 Task: Create Card Customer Feedback Review in Board Resource Allocation Optimization to Workspace Enterprise Resource Planning Software. Create Card CrossFit Review in Board Business Process Standardization to Workspace Enterprise Resource Planning Software. Create Card Customer Satisfaction Review in Board Brand Guidelines Development and Implementation to Workspace Enterprise Resource Planning Software
Action: Mouse moved to (102, 409)
Screenshot: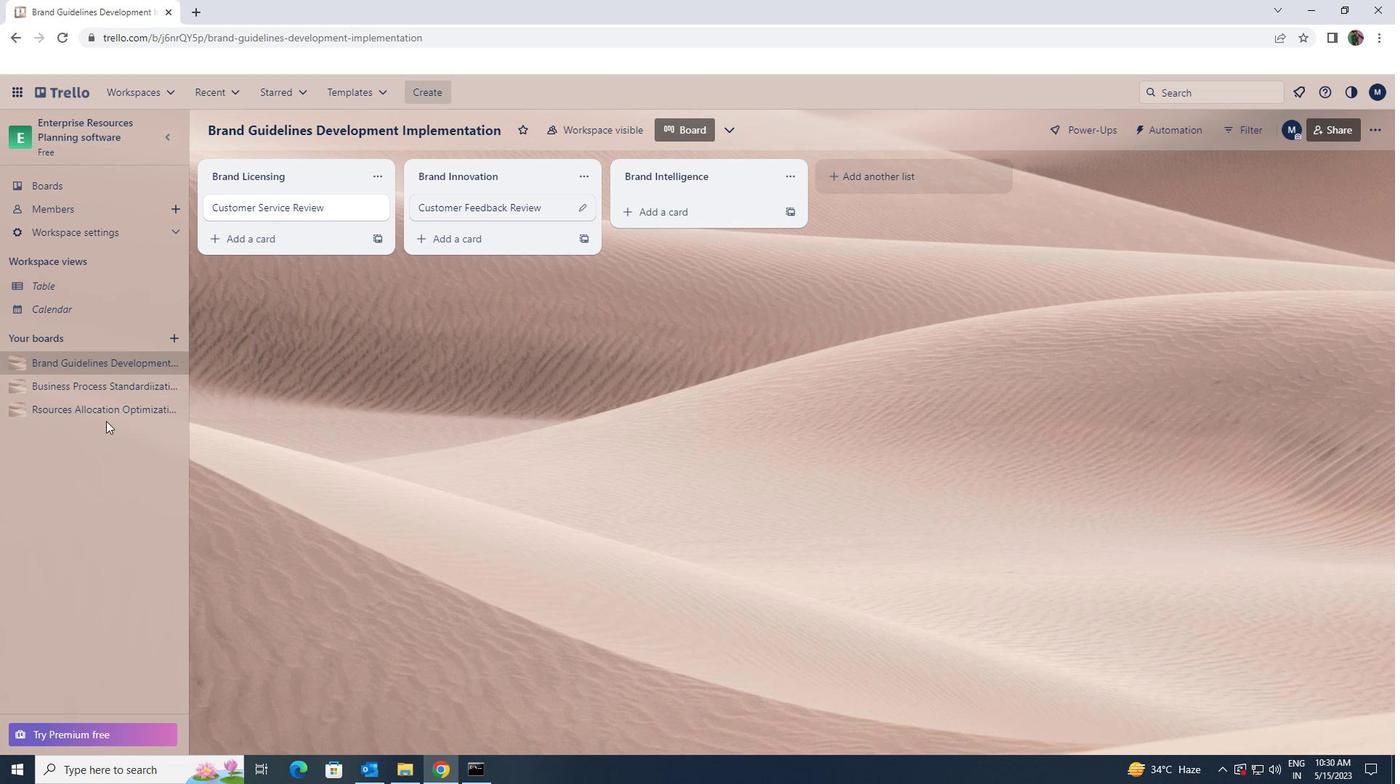 
Action: Mouse pressed left at (102, 409)
Screenshot: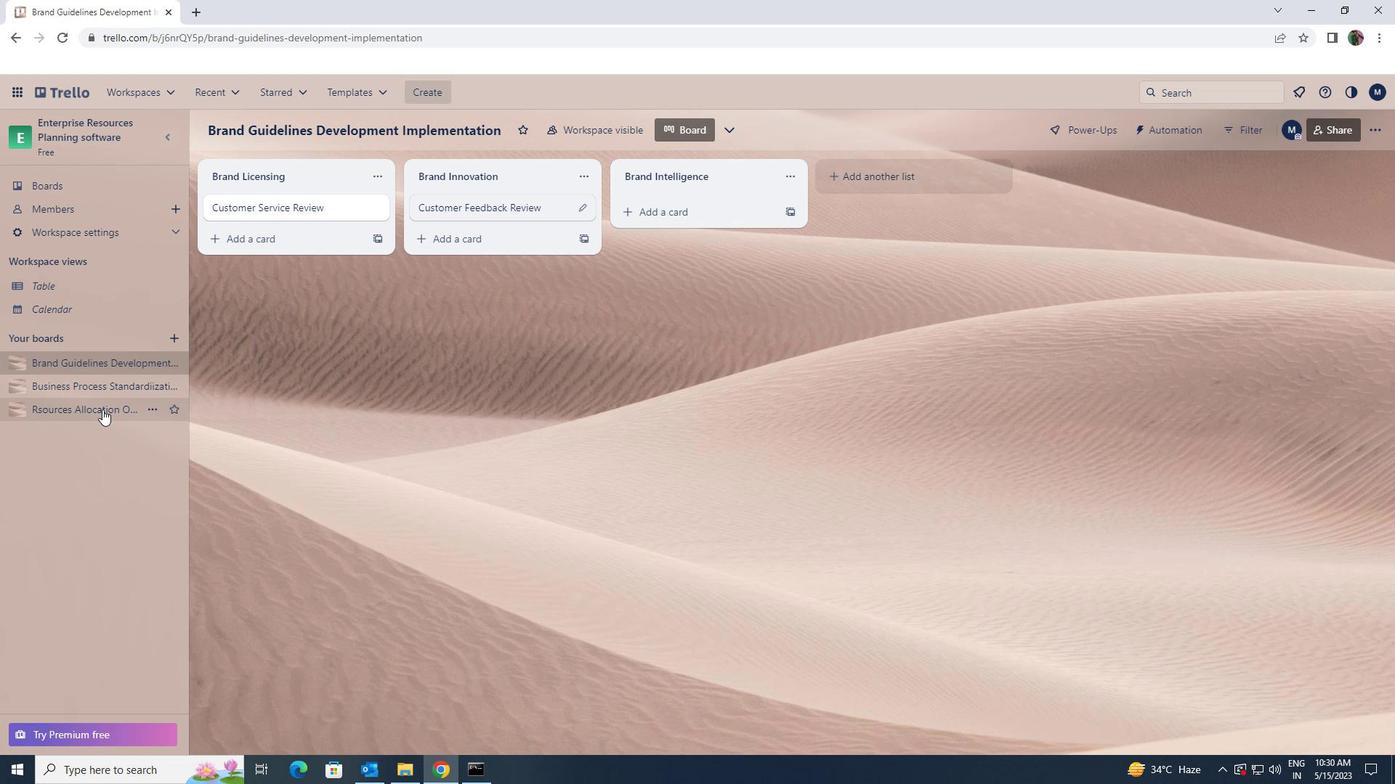 
Action: Mouse moved to (630, 220)
Screenshot: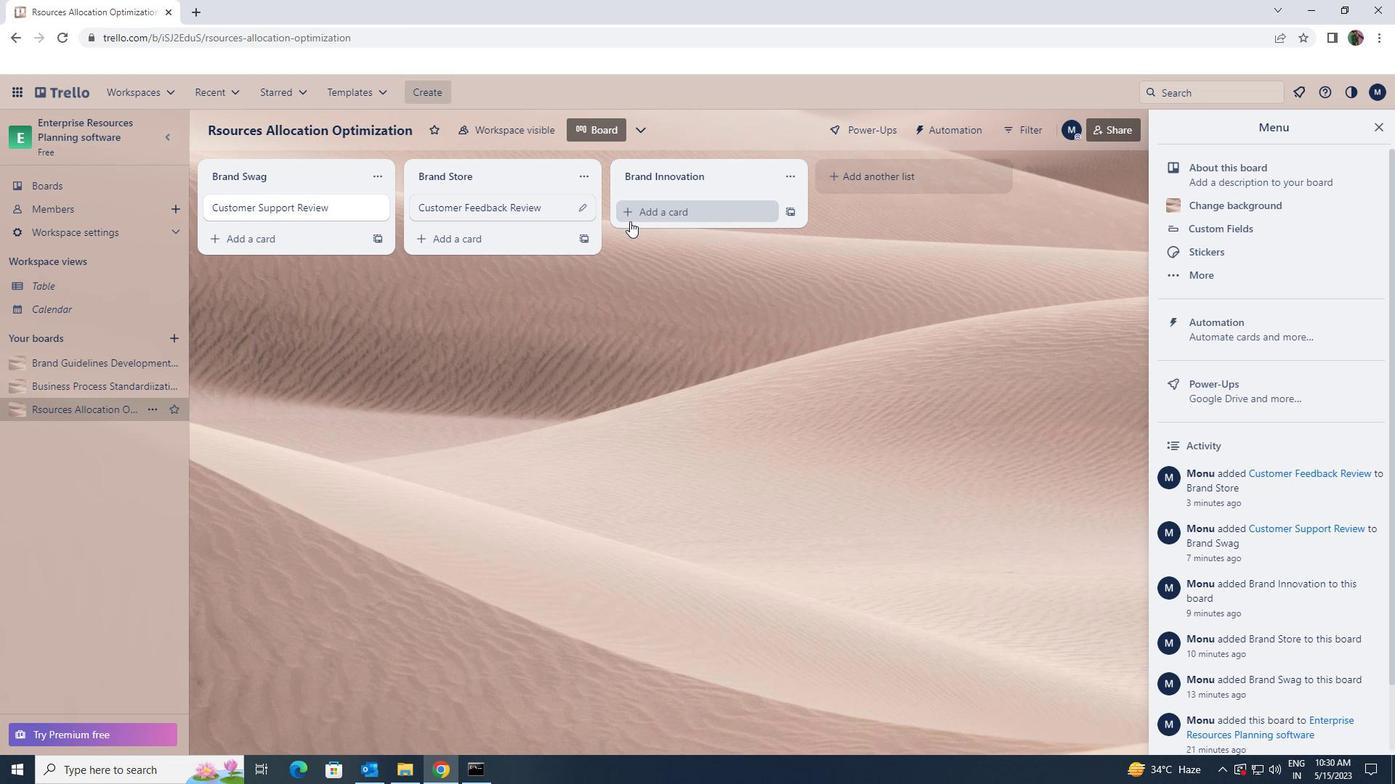 
Action: Mouse pressed left at (630, 220)
Screenshot: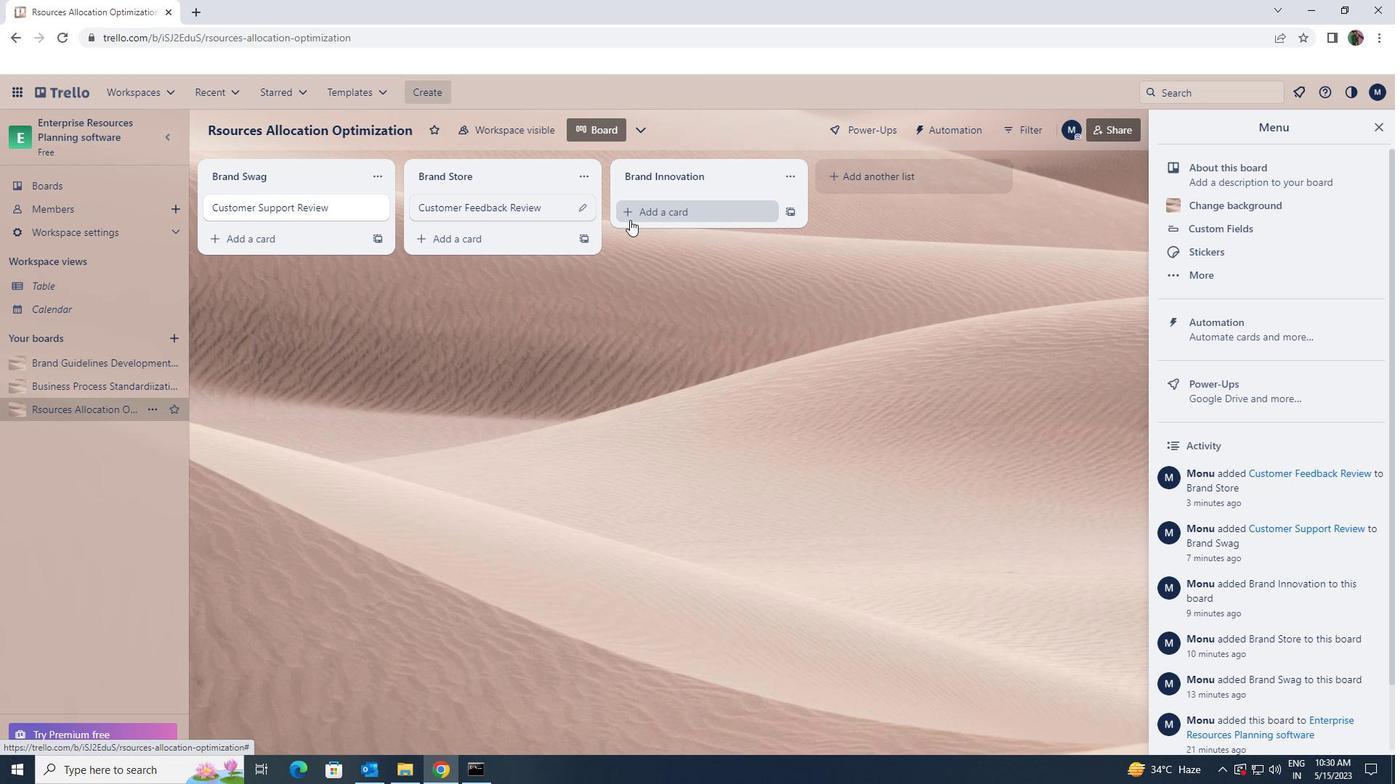 
Action: Key pressed <Key.shift>CUSTOMER<Key.space><Key.shift><Key.shift><Key.shift><Key.shift><Key.shift><Key.shift><Key.shift><Key.shift>FEEDBACK<Key.space><Key.shift>REVIEW
Screenshot: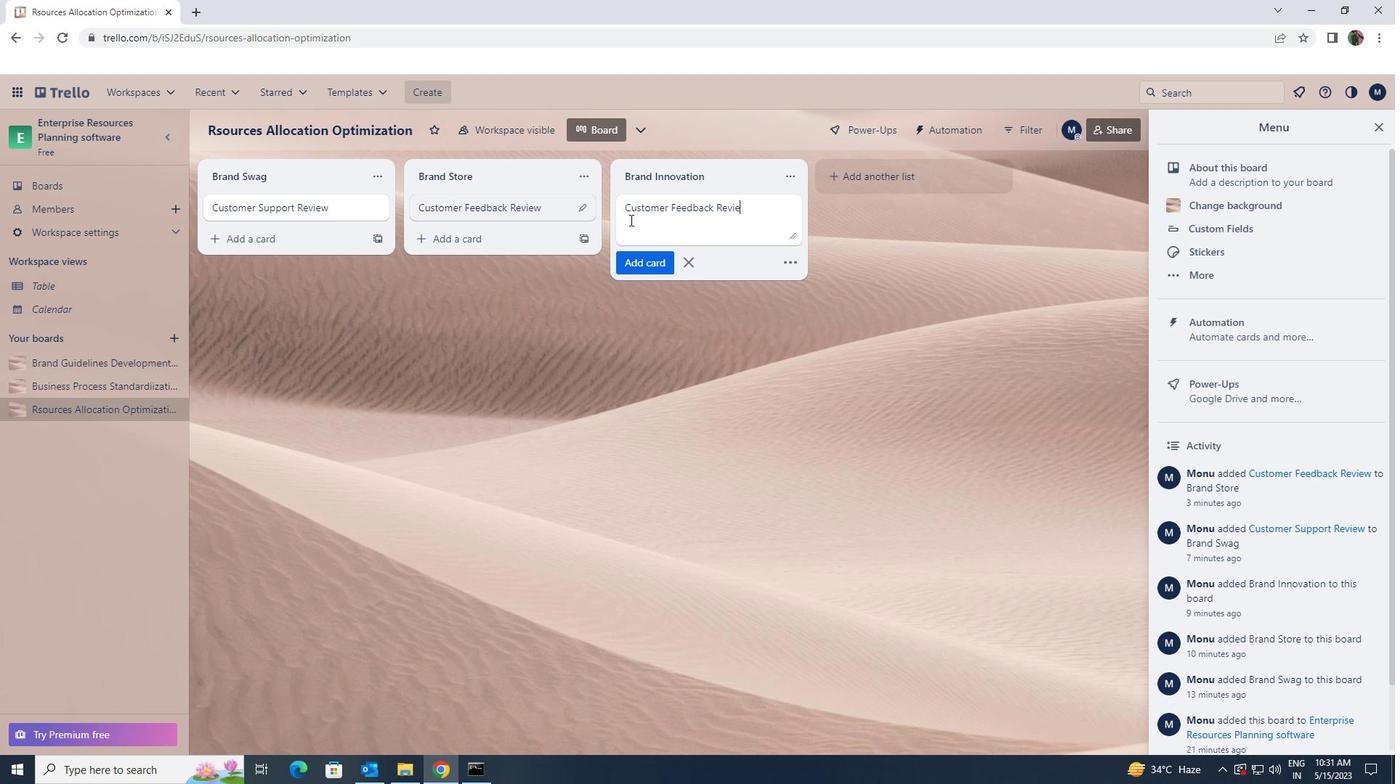 
Action: Mouse moved to (635, 260)
Screenshot: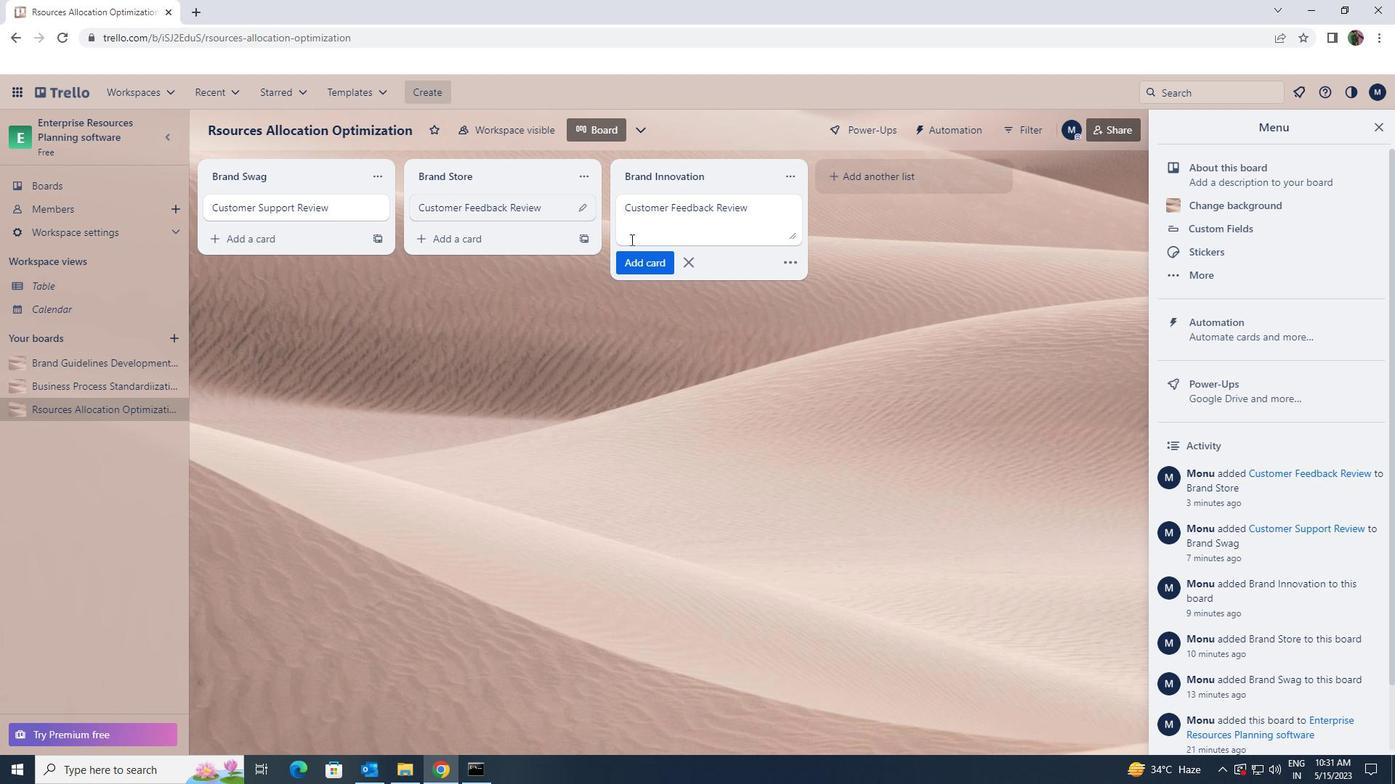 
Action: Mouse pressed left at (635, 260)
Screenshot: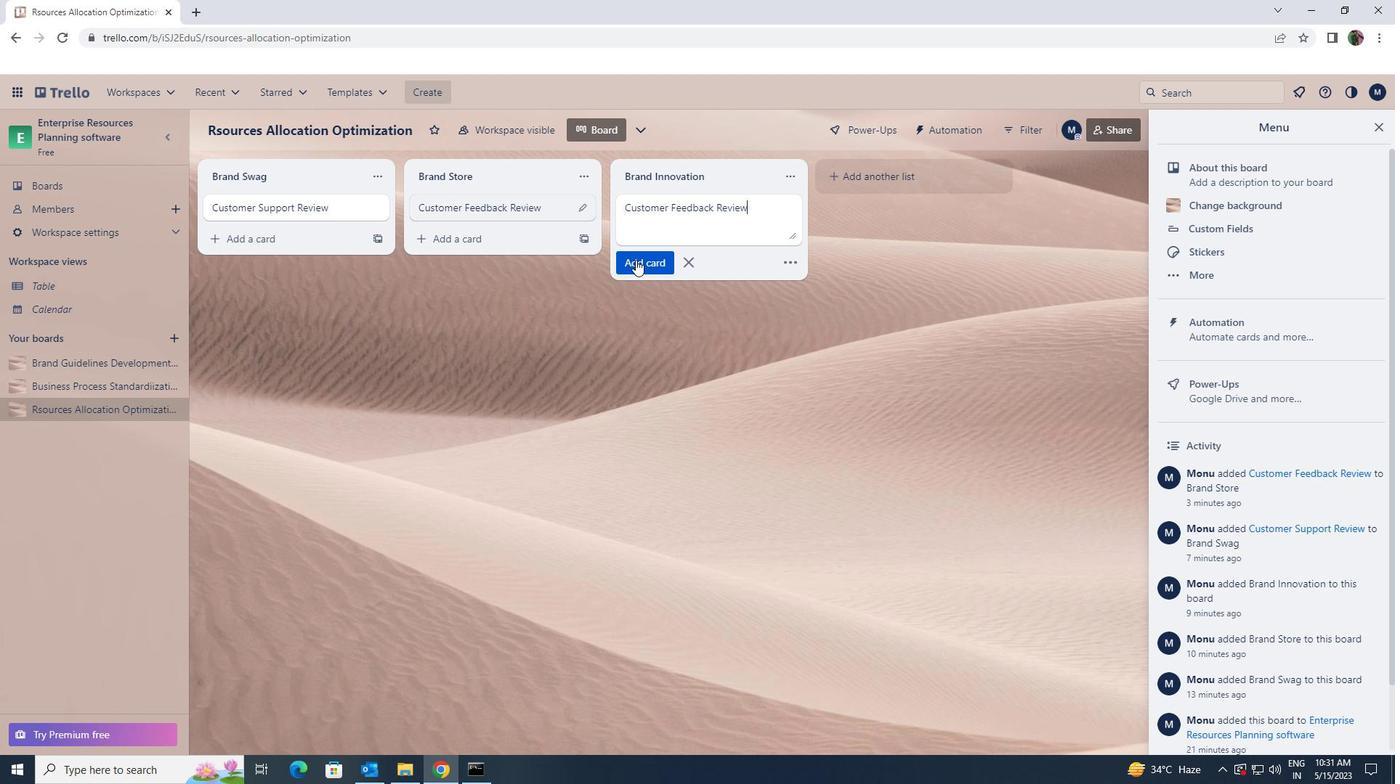 
Action: Mouse moved to (78, 388)
Screenshot: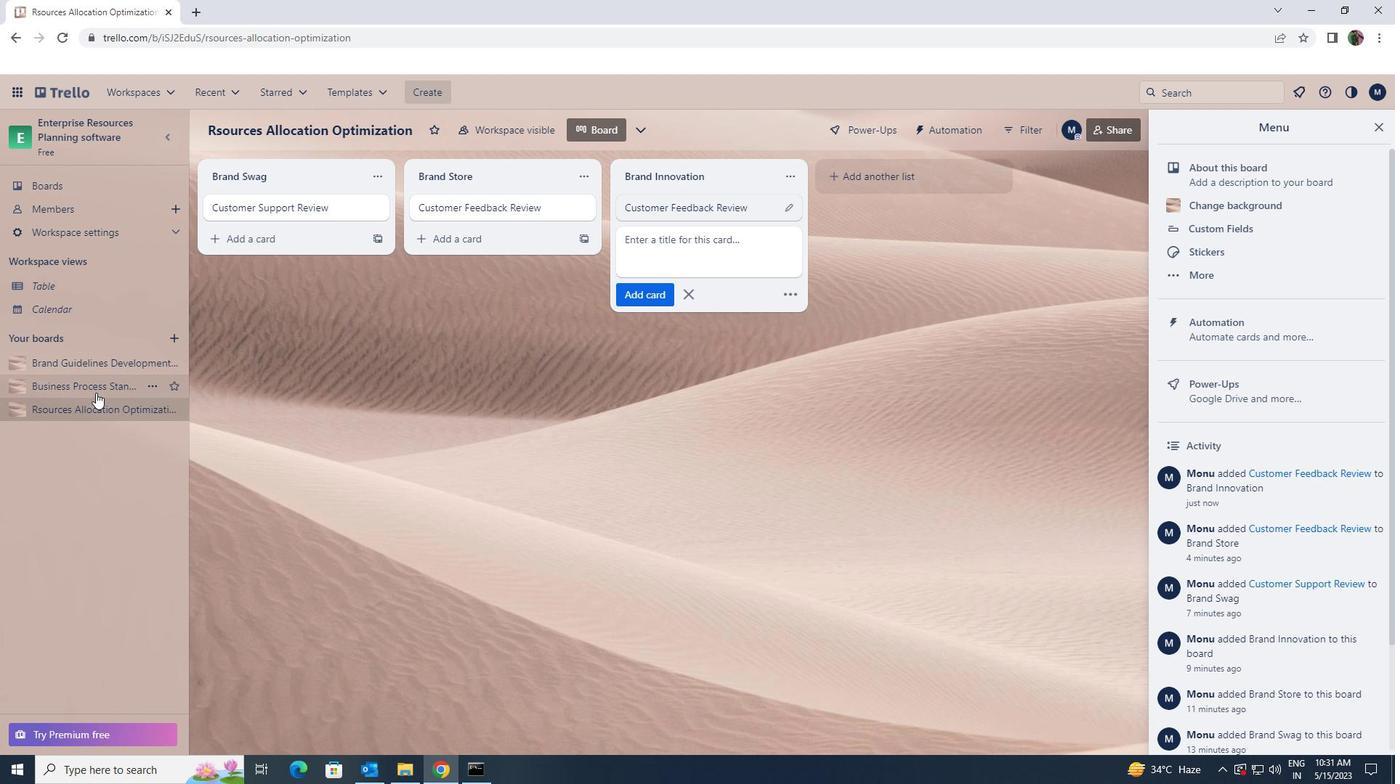
Action: Mouse pressed left at (78, 388)
Screenshot: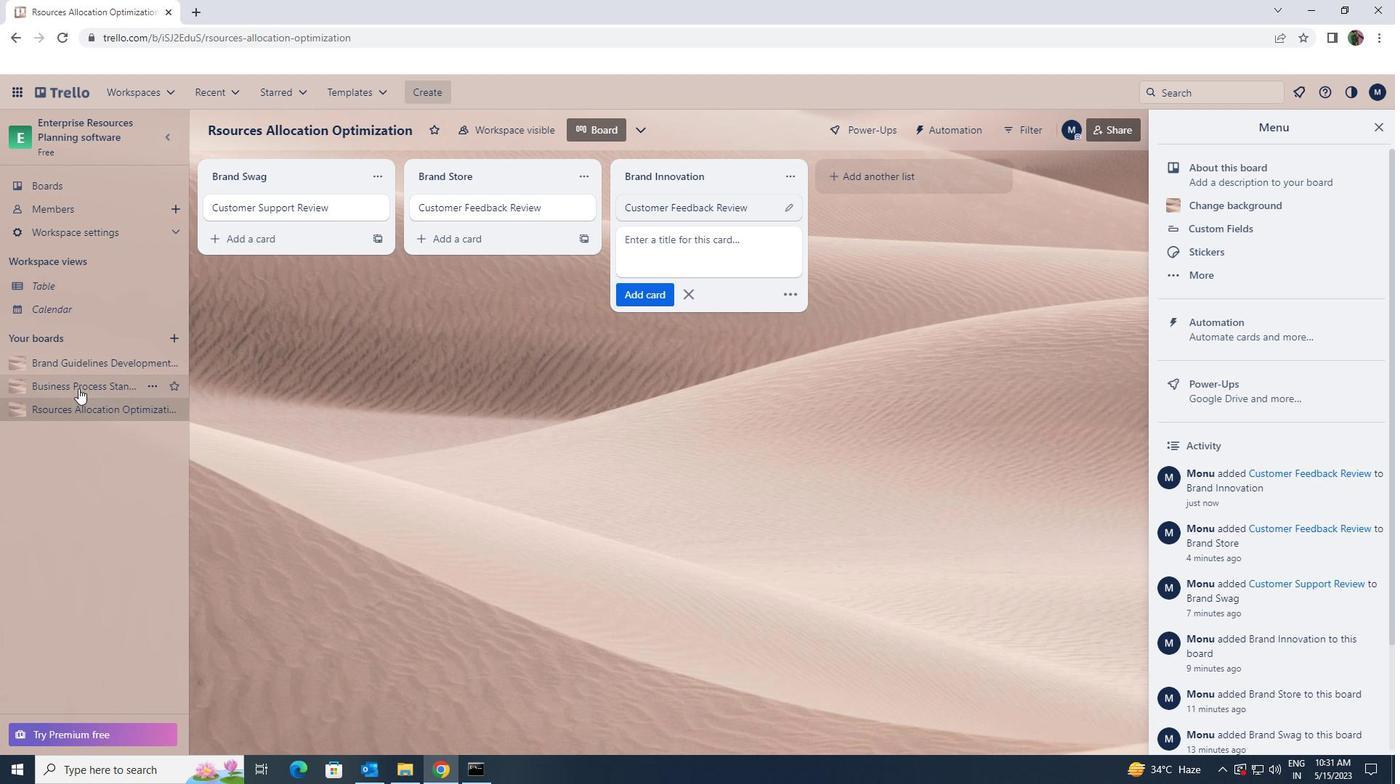 
Action: Mouse moved to (627, 210)
Screenshot: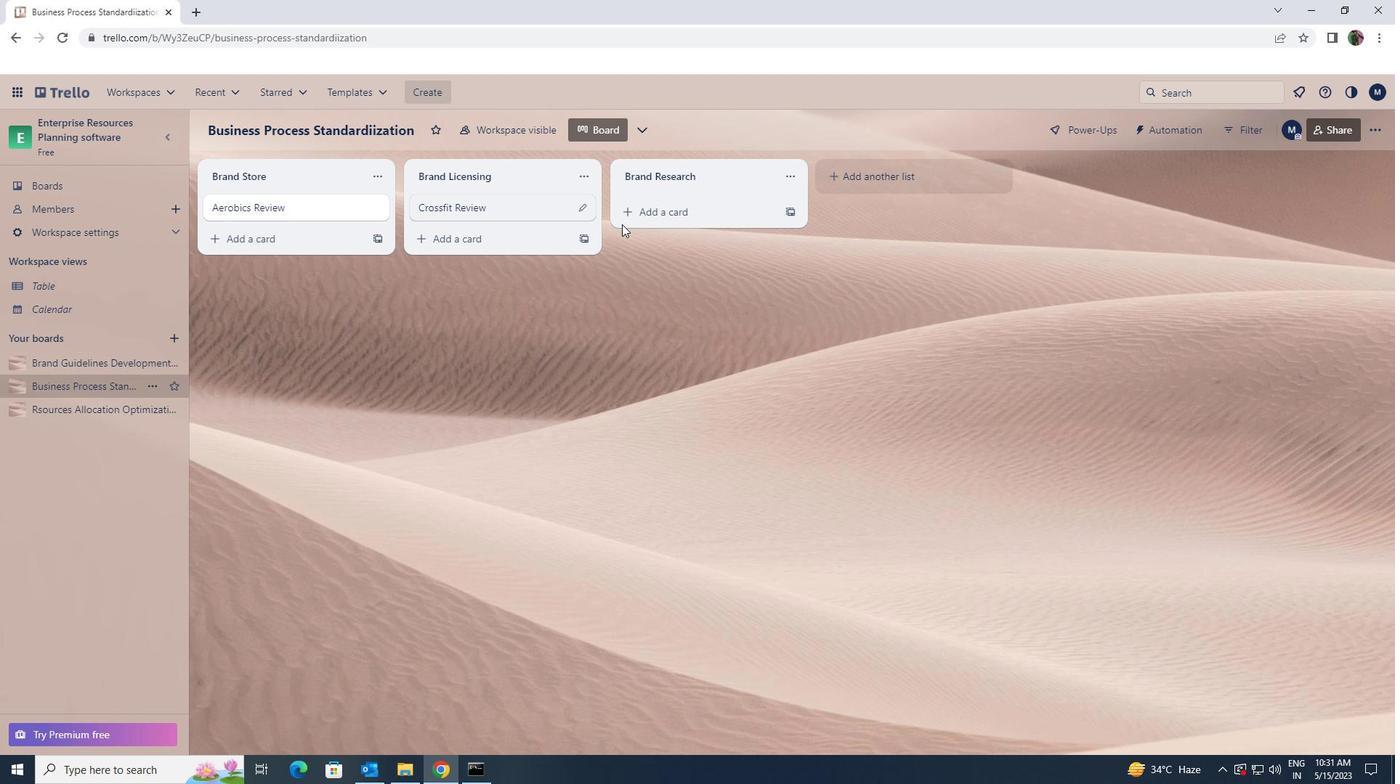 
Action: Mouse pressed left at (627, 210)
Screenshot: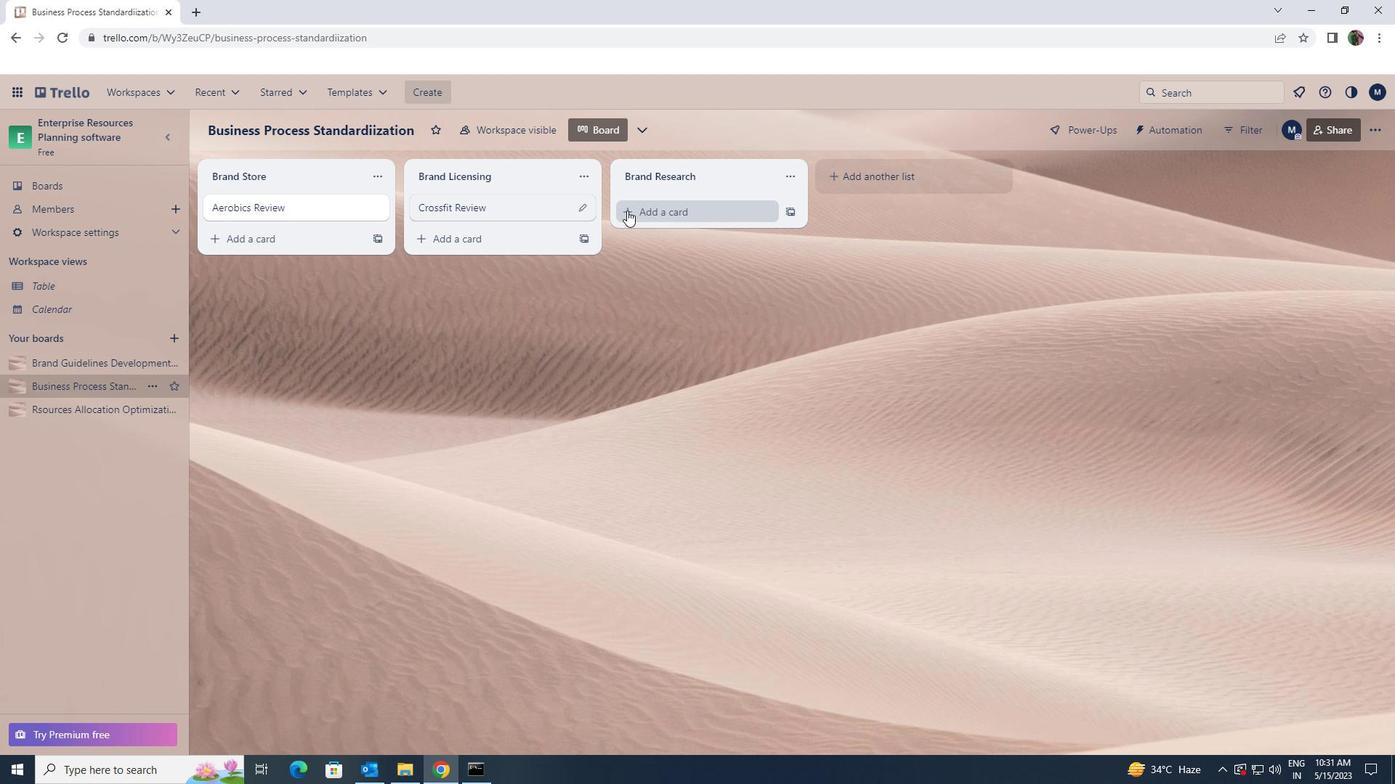
Action: Key pressed <Key.shift>CROSS<Key.shift>FIT<Key.space><Key.shift>REVIEW
Screenshot: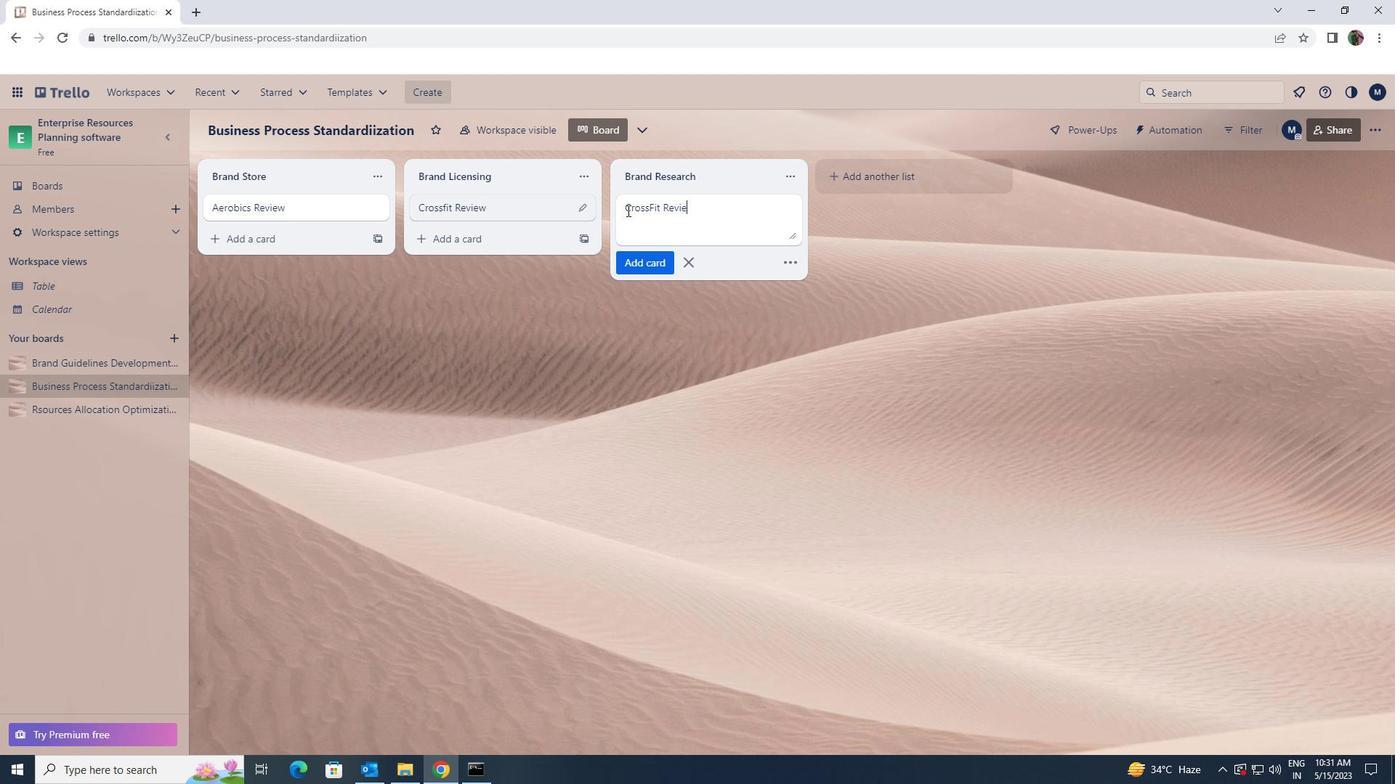 
Action: Mouse moved to (638, 263)
Screenshot: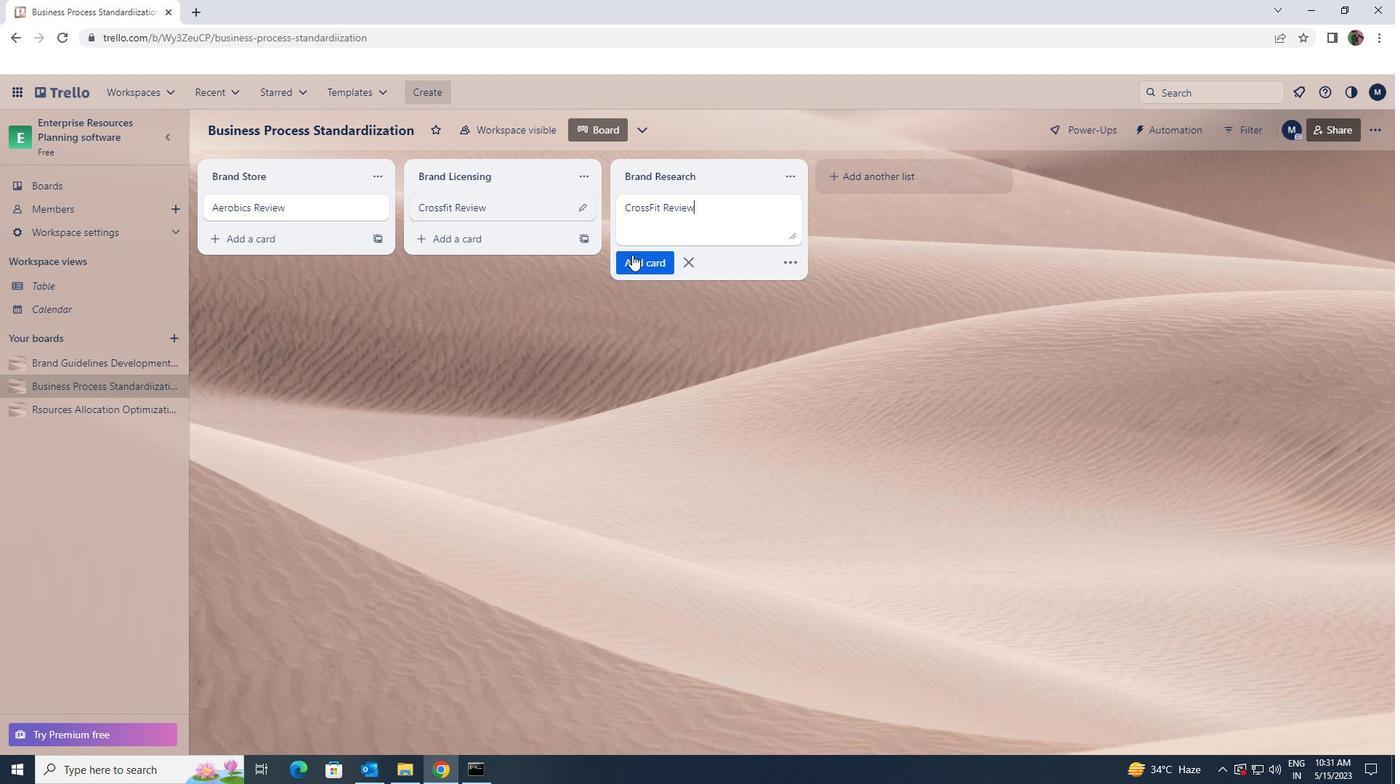 
Action: Mouse pressed left at (638, 263)
Screenshot: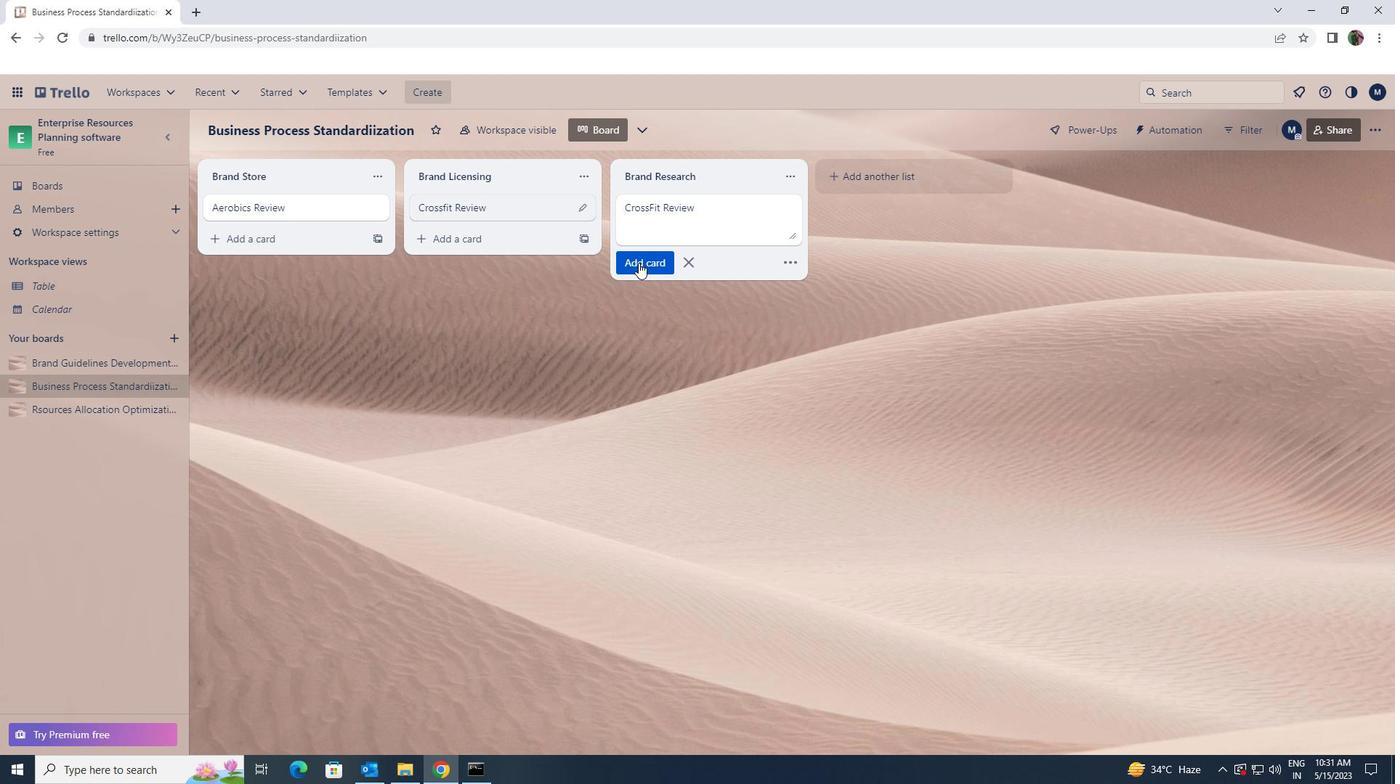 
Action: Mouse moved to (109, 359)
Screenshot: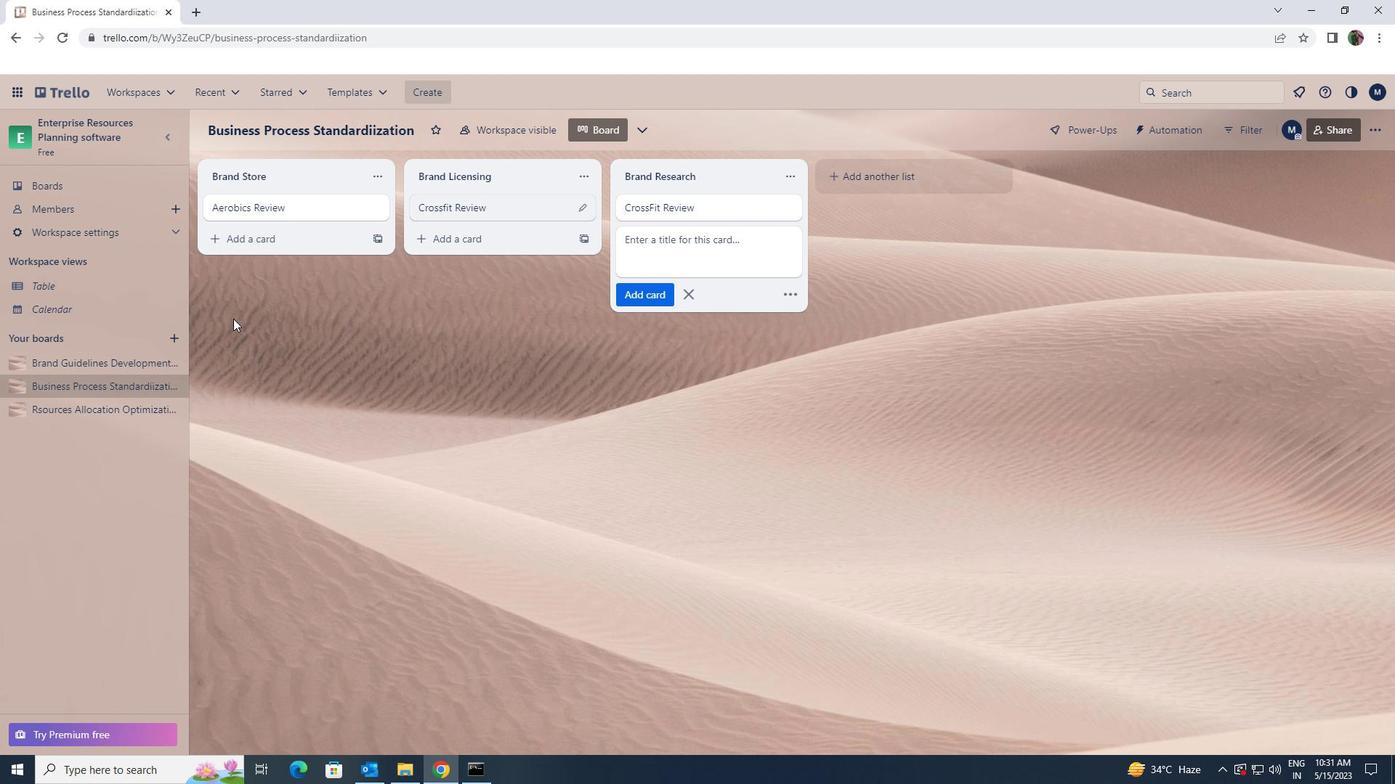 
Action: Mouse pressed left at (109, 359)
Screenshot: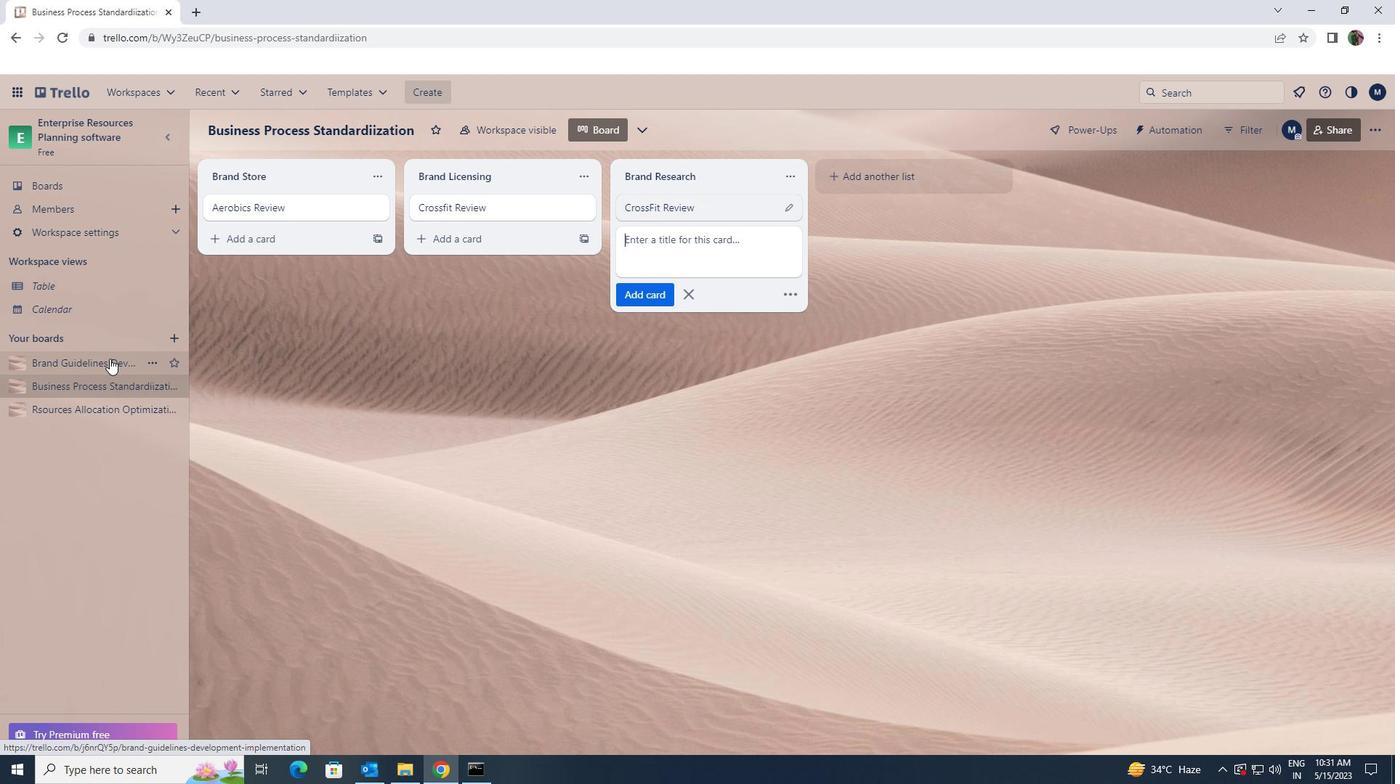 
Action: Mouse moved to (625, 211)
Screenshot: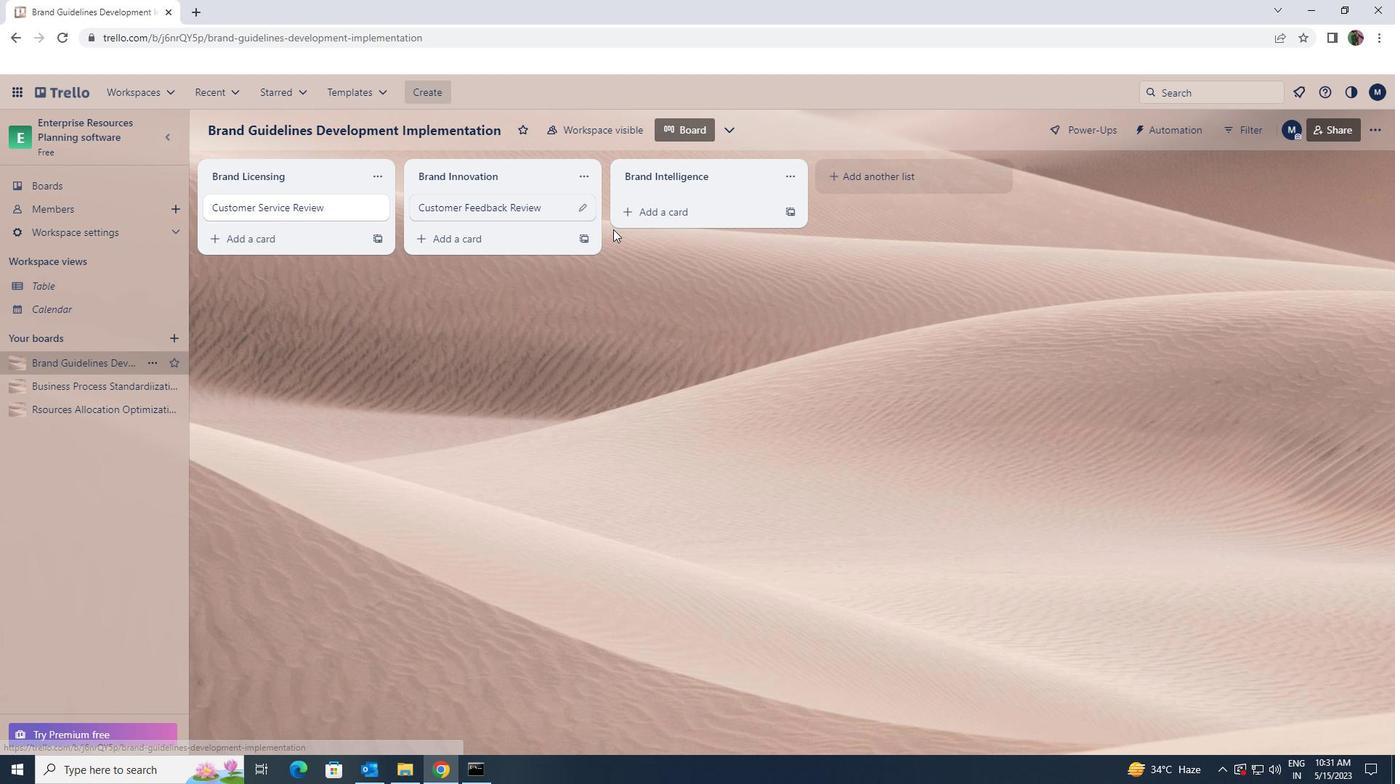 
Action: Mouse pressed left at (625, 211)
Screenshot: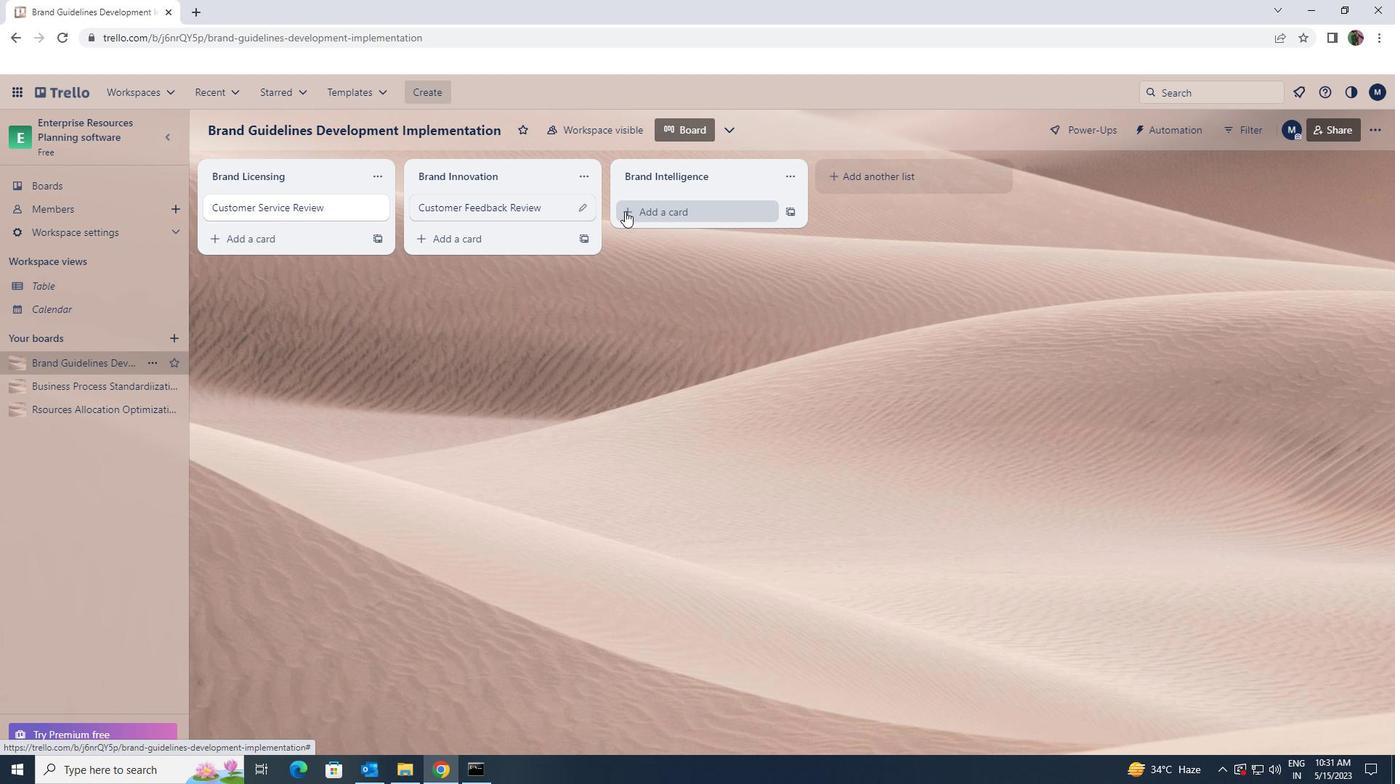 
Action: Key pressed <Key.shift>CUSTOMER<Key.space><Key.shift>SATISFICATION<Key.space><Key.backspace><Key.backspace><Key.backspace><Key.backspace><Key.backspace><Key.backspace><Key.backspace><Key.backspace>SACTION<Key.space><Key.shift>REVIEW
Screenshot: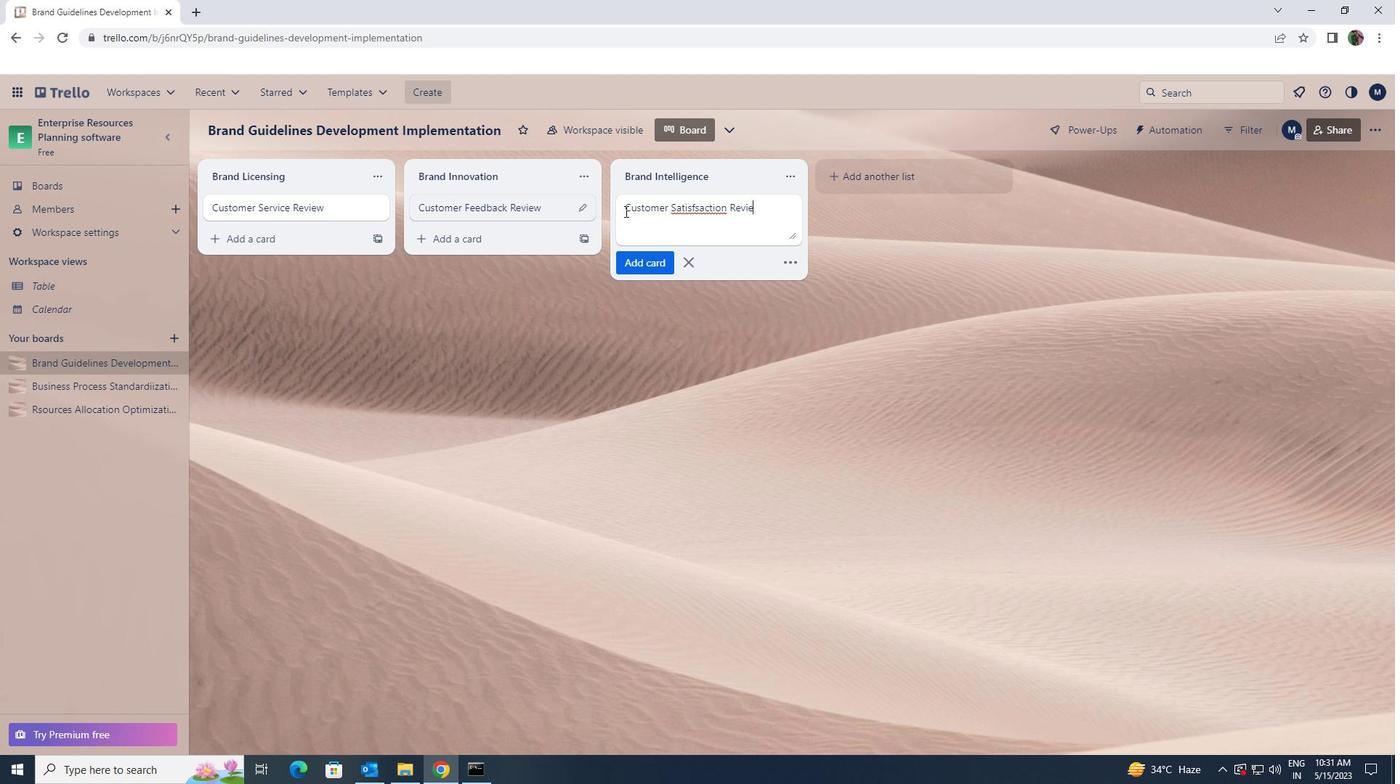 
Action: Mouse moved to (640, 262)
Screenshot: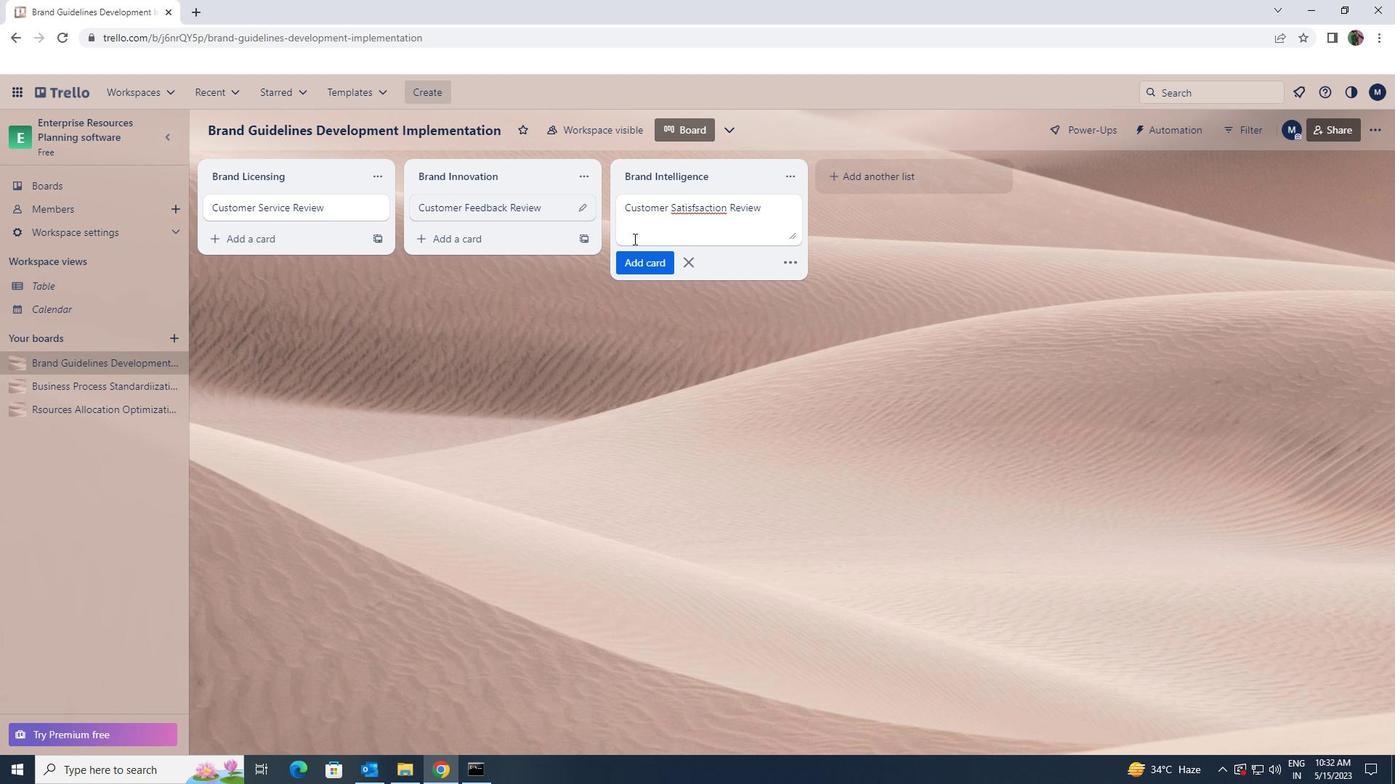 
Action: Mouse pressed left at (640, 262)
Screenshot: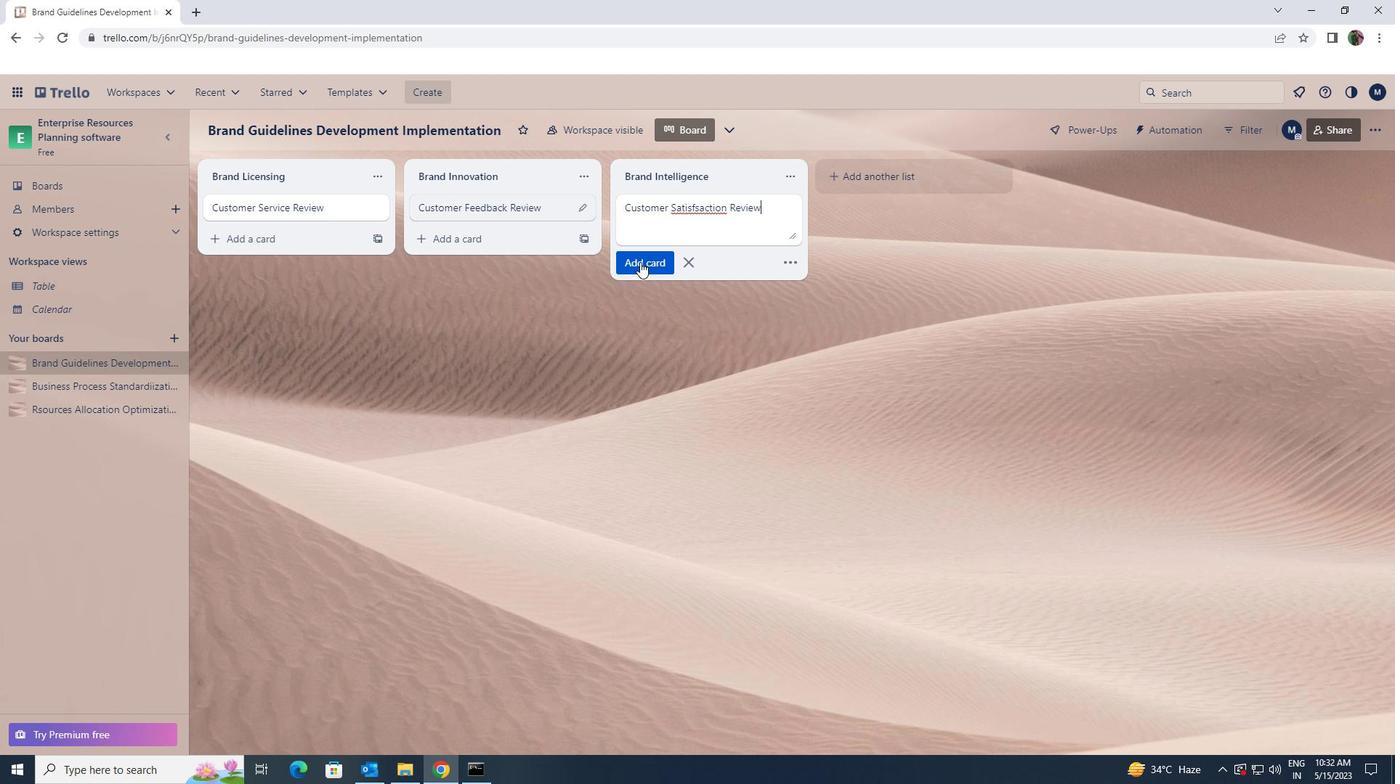 
Action: Mouse moved to (88, 413)
Screenshot: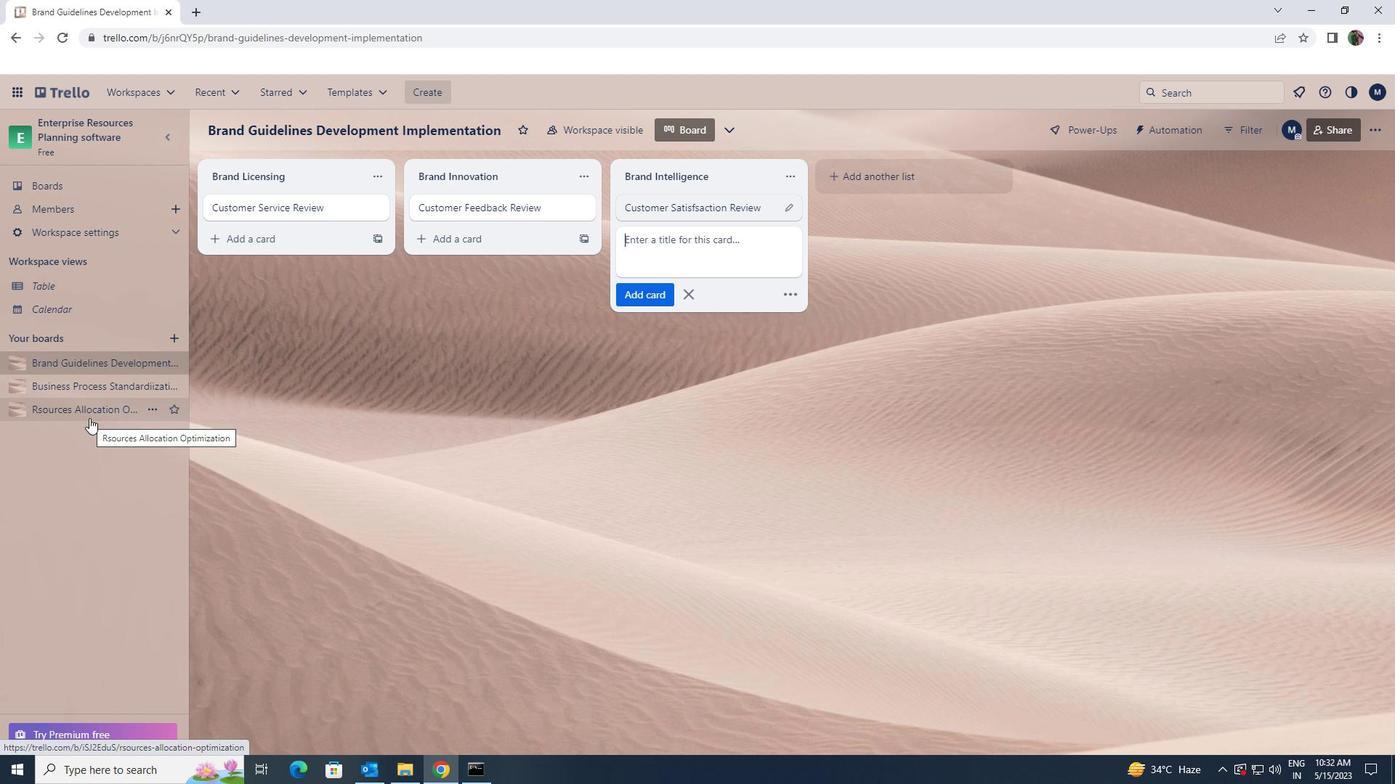 
